 Task: Video Conversion: Convert a MOV video to MP4.
Action: Mouse moved to (565, 522)
Screenshot: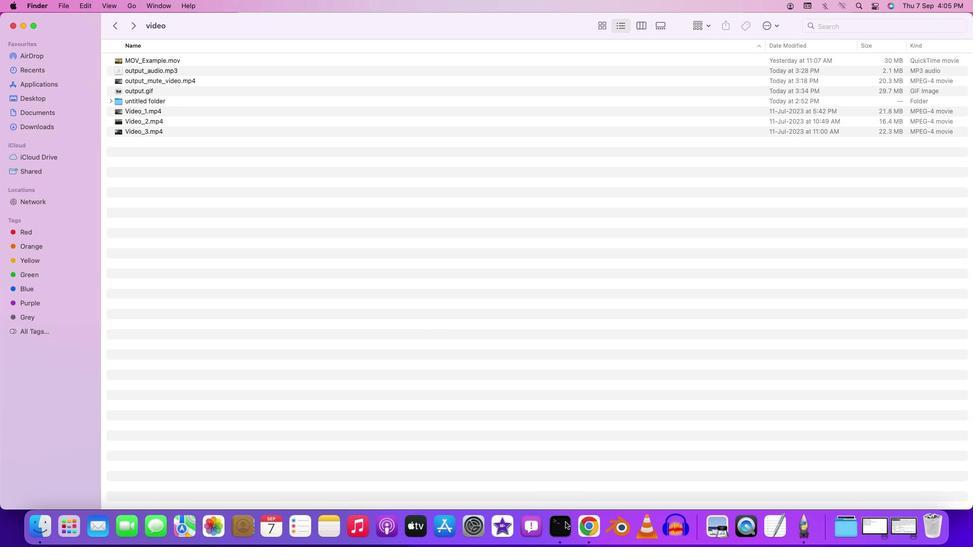 
Action: Mouse pressed right at (565, 522)
Screenshot: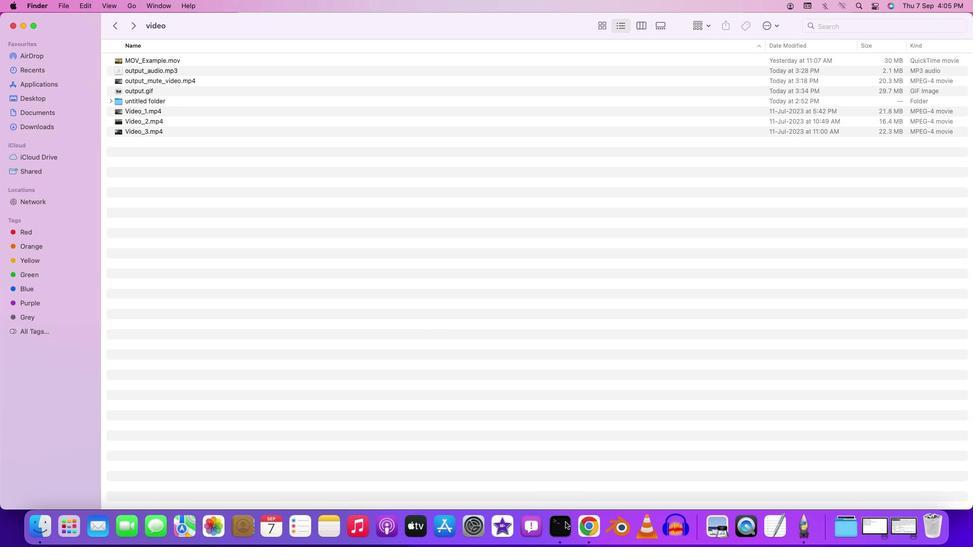 
Action: Mouse moved to (592, 400)
Screenshot: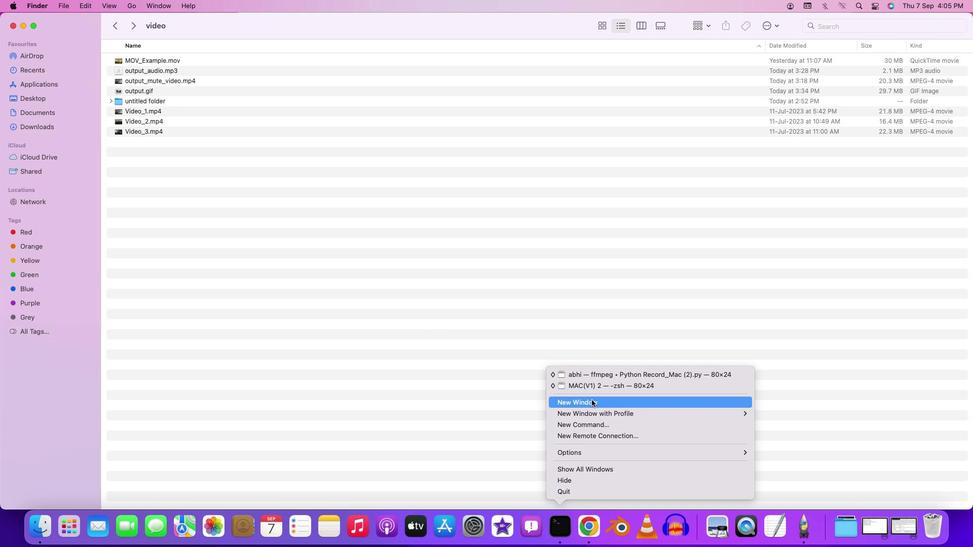 
Action: Mouse pressed left at (592, 400)
Screenshot: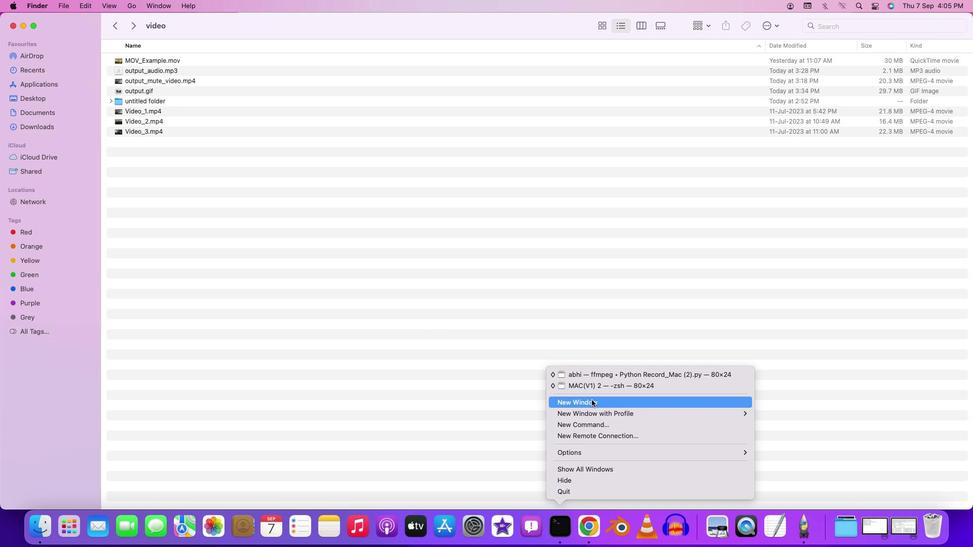 
Action: Mouse moved to (511, 329)
Screenshot: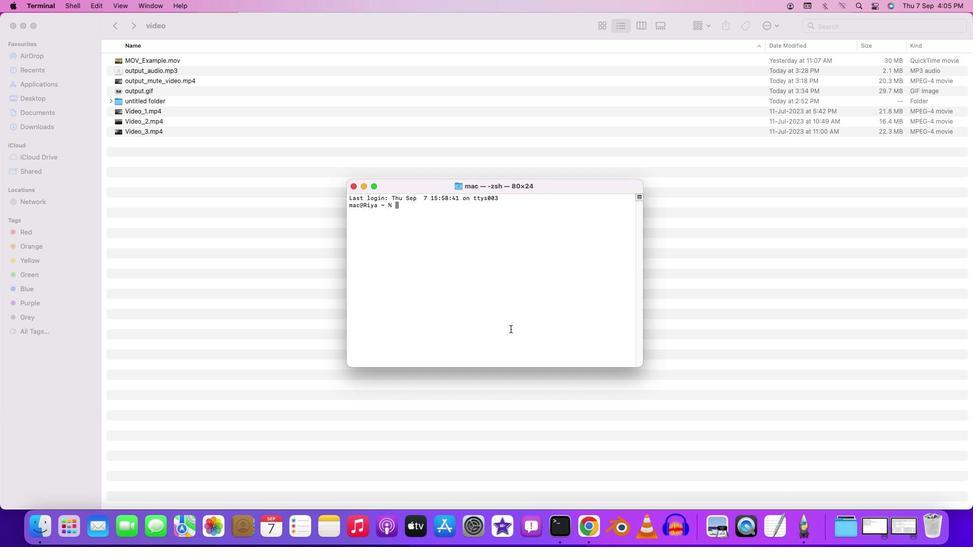 
Action: Key pressed 'c''d'Key.space'd''e''s''k''t''o''p'Key.enter'c''d'Key.space'a''b''h''i'Key.backspaceKey.backspaceKey.backspaceKey.backspaceKey.shift'F''F''m''p''e''g'Key.enter'c''d'Key.spaceKey.shift'c''o''n''v''e''r''t''i''o''n'Key.backspaceKey.backspaceKey.backspaceKey.backspace's''i''o''n'Key.enter'c''d'Key.spaceKey.backspaceKey.space'v''i''d''e''o'Key.enter'f''f''m''p''e''g'Key.space'i'Key.backspace'-''i'Key.spaceKey.shift'M''o'Key.backspaceKey.shift'O''V'Key.shift'_'Key.shift'E''x''a''m''p''l''e''.''m''o''v'Key.space'-''v''c''o''d''e''c'Key.space'h''2''6''4'Key.space'-''a''c''o''d''e''c'Key.space'm''p''2'Key.space'm''y''c''o''n''v''e''r''t''e''d'Key.shift'_''v''i''d''e''o''.''m''p''4'Key.enter
Screenshot: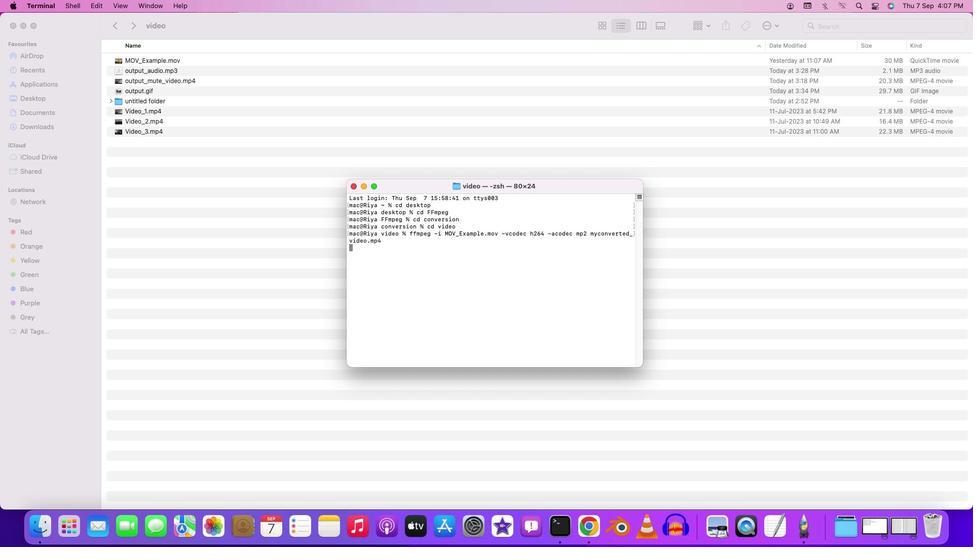 
Action: Mouse moved to (475, 359)
Screenshot: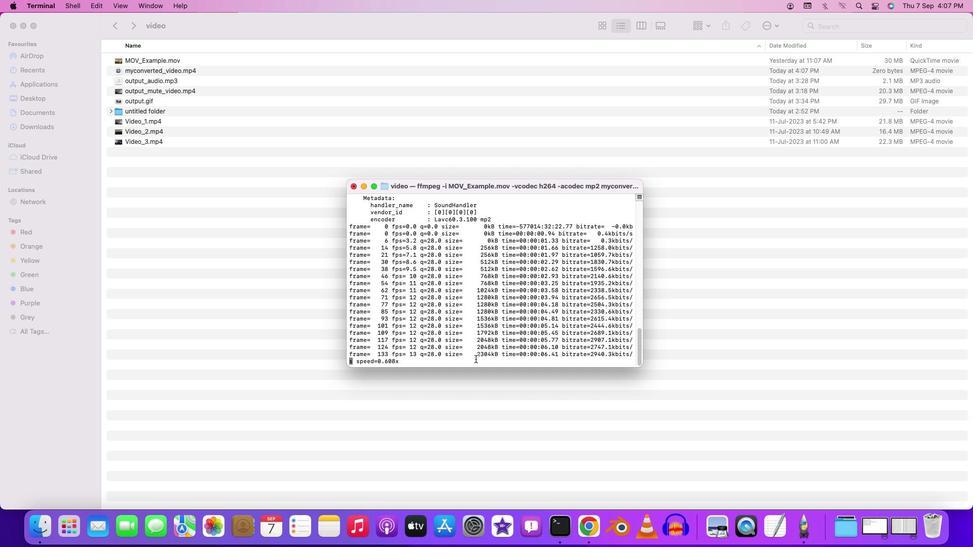 
